 Task: Use sail Boat Effect in this video Movie B.mp4
Action: Mouse moved to (155, 105)
Screenshot: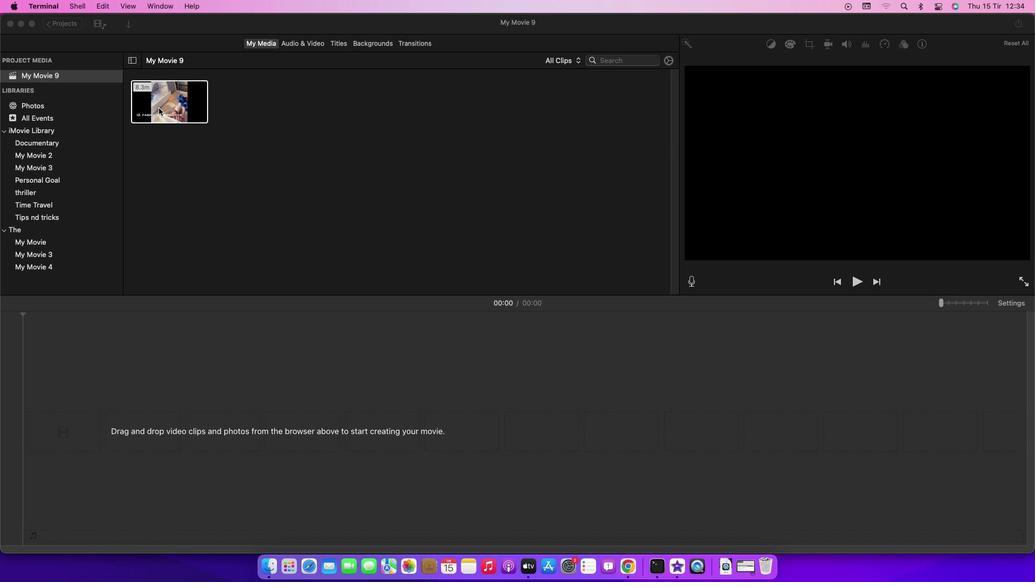 
Action: Mouse pressed left at (155, 105)
Screenshot: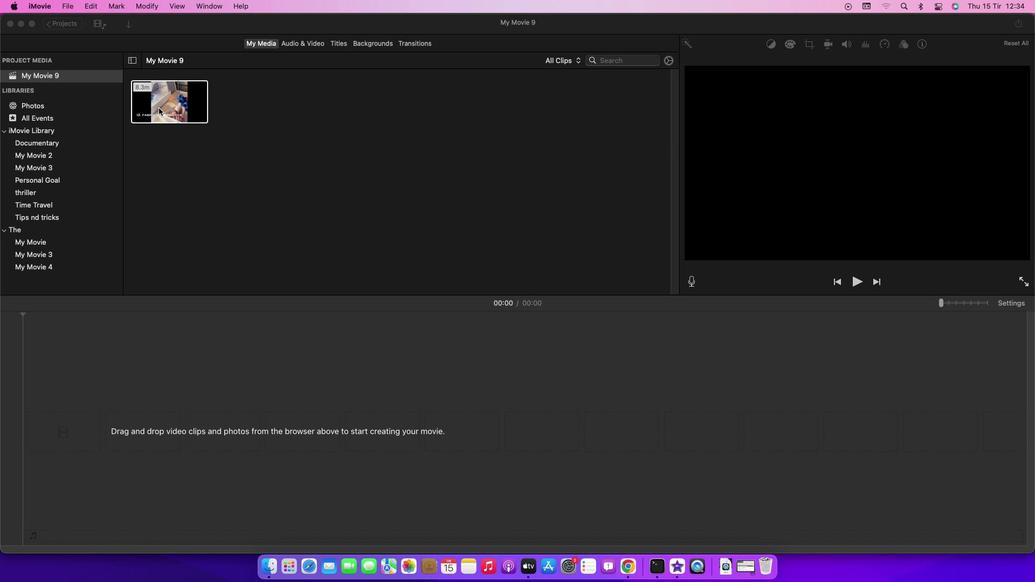 
Action: Mouse moved to (172, 90)
Screenshot: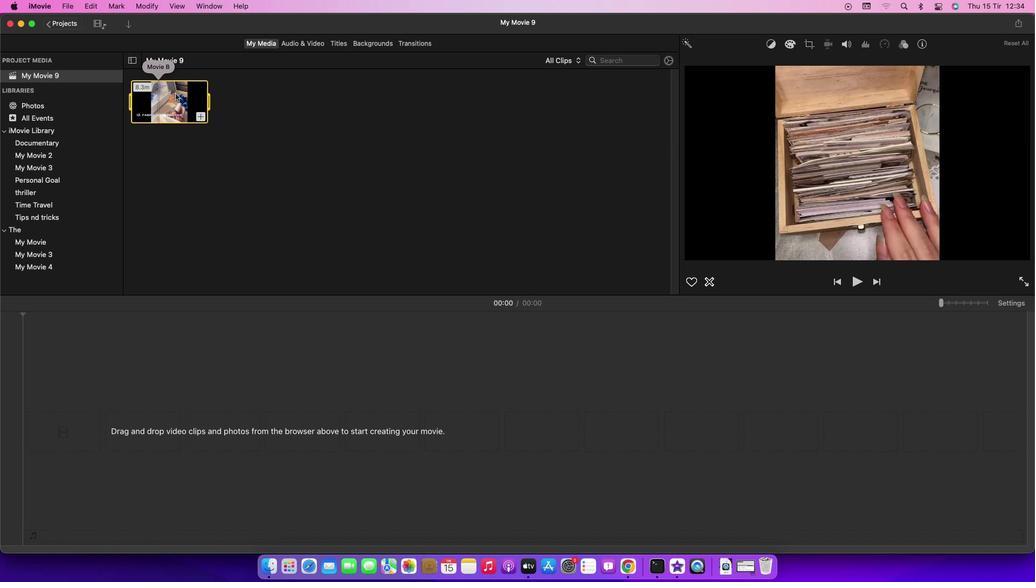 
Action: Mouse pressed left at (172, 90)
Screenshot: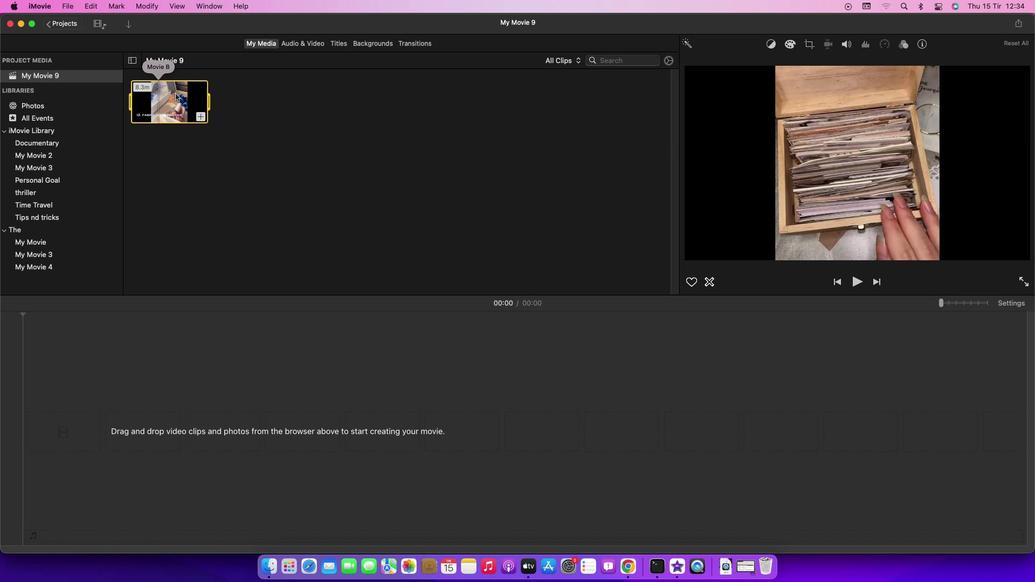 
Action: Mouse moved to (282, 38)
Screenshot: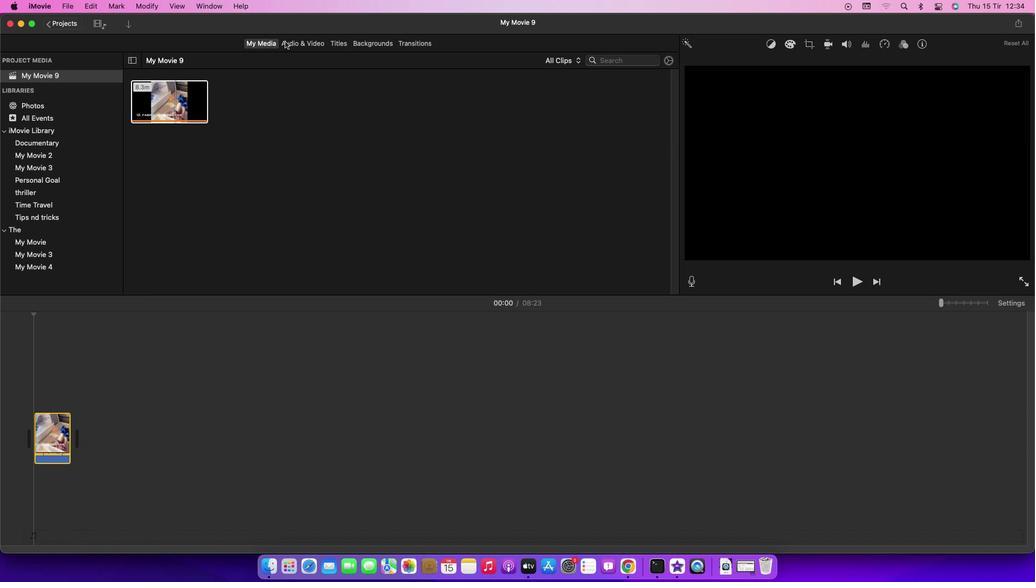 
Action: Mouse pressed left at (282, 38)
Screenshot: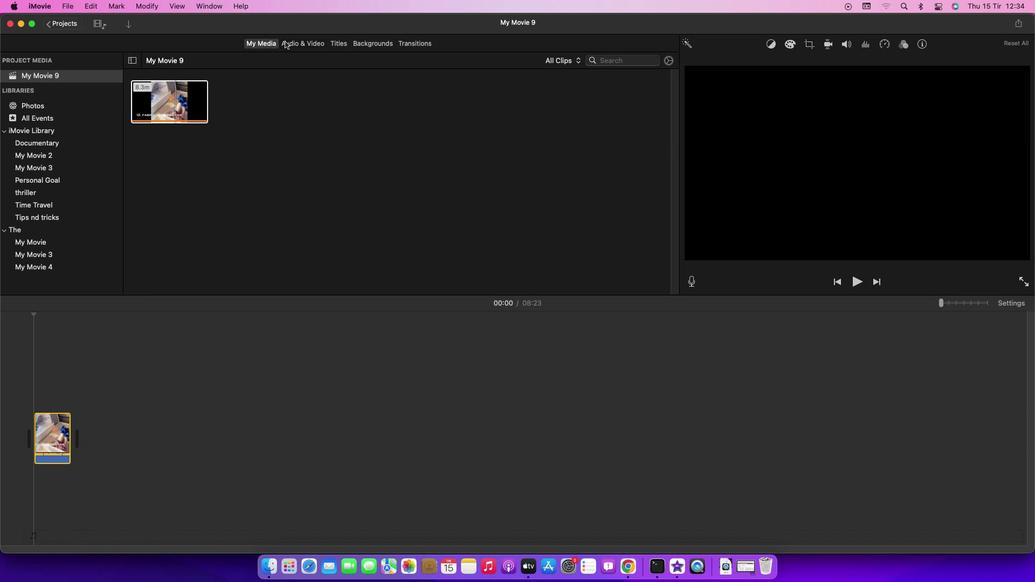 
Action: Mouse moved to (82, 99)
Screenshot: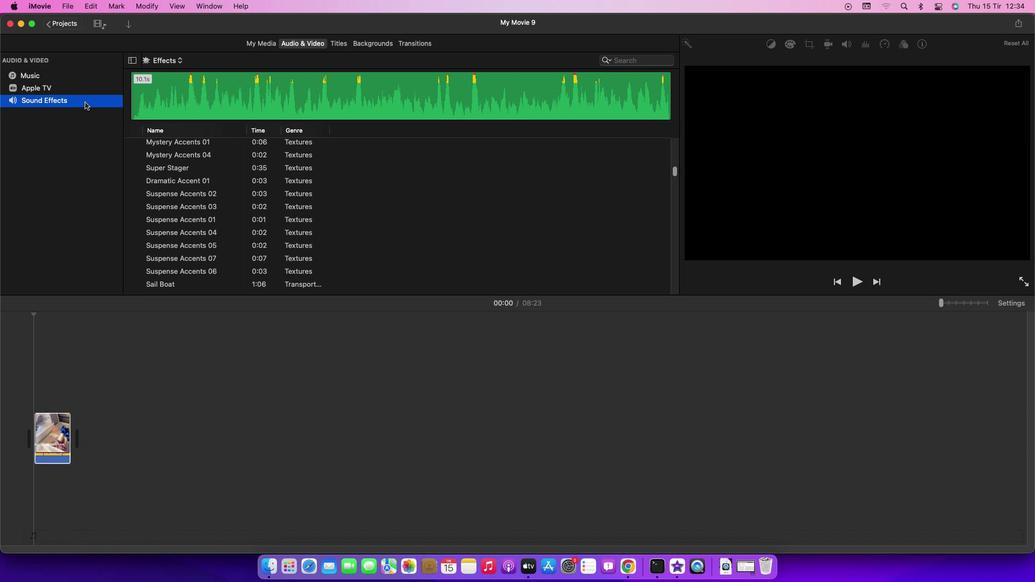 
Action: Mouse pressed left at (82, 99)
Screenshot: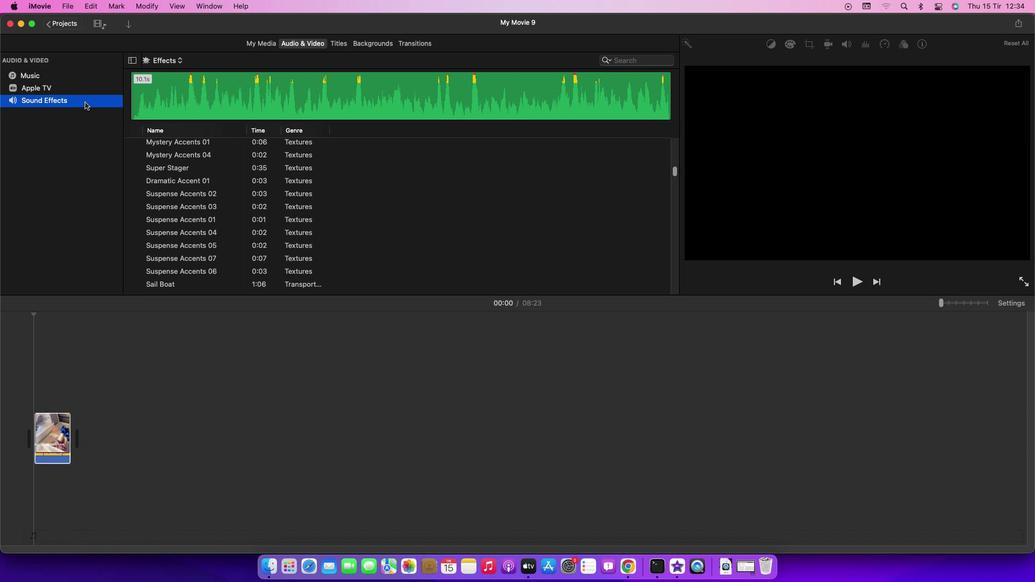 
Action: Mouse moved to (240, 250)
Screenshot: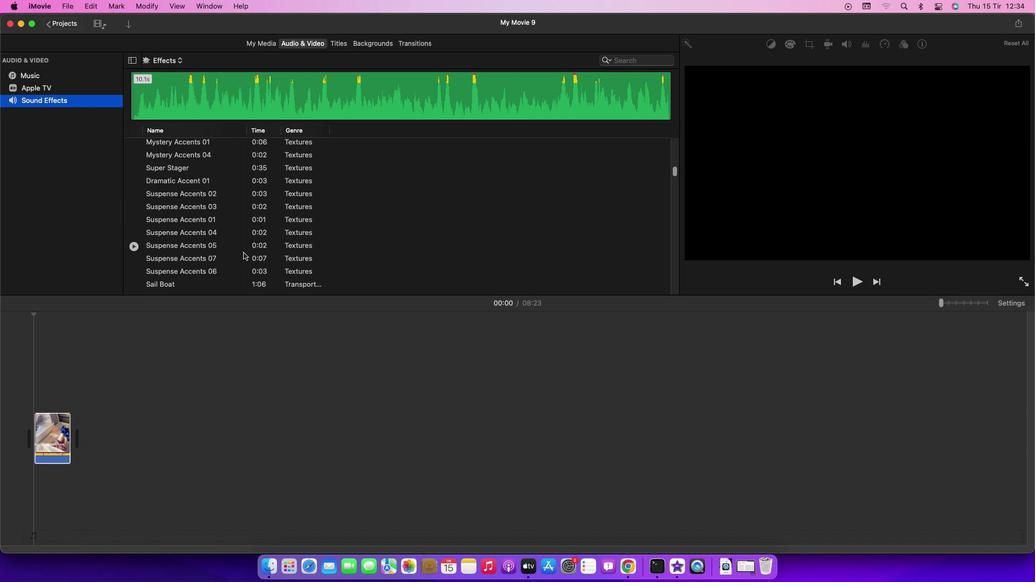 
Action: Mouse scrolled (240, 250) with delta (-2, -2)
Screenshot: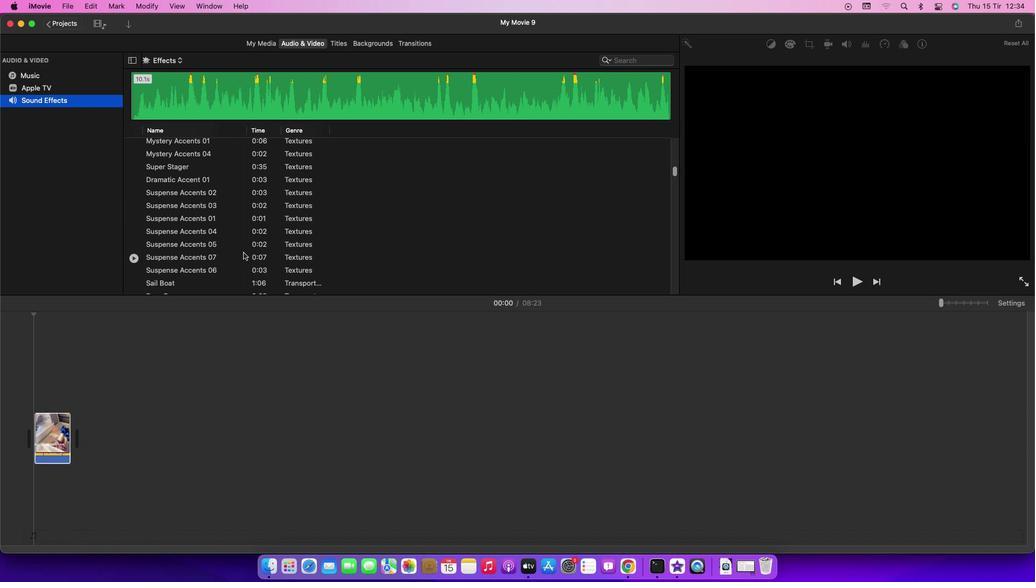 
Action: Mouse scrolled (240, 250) with delta (-2, -2)
Screenshot: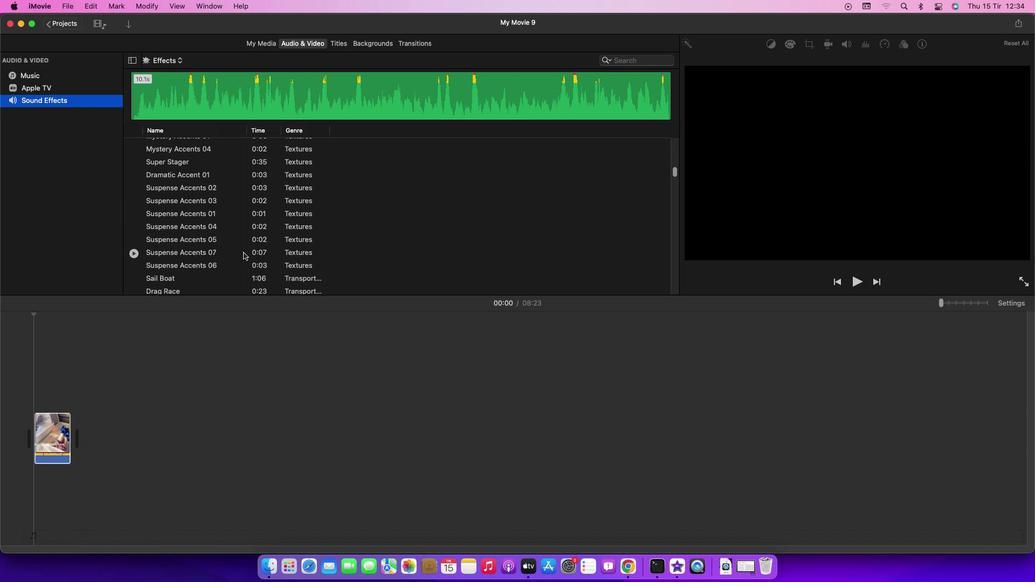 
Action: Mouse scrolled (240, 250) with delta (-2, -2)
Screenshot: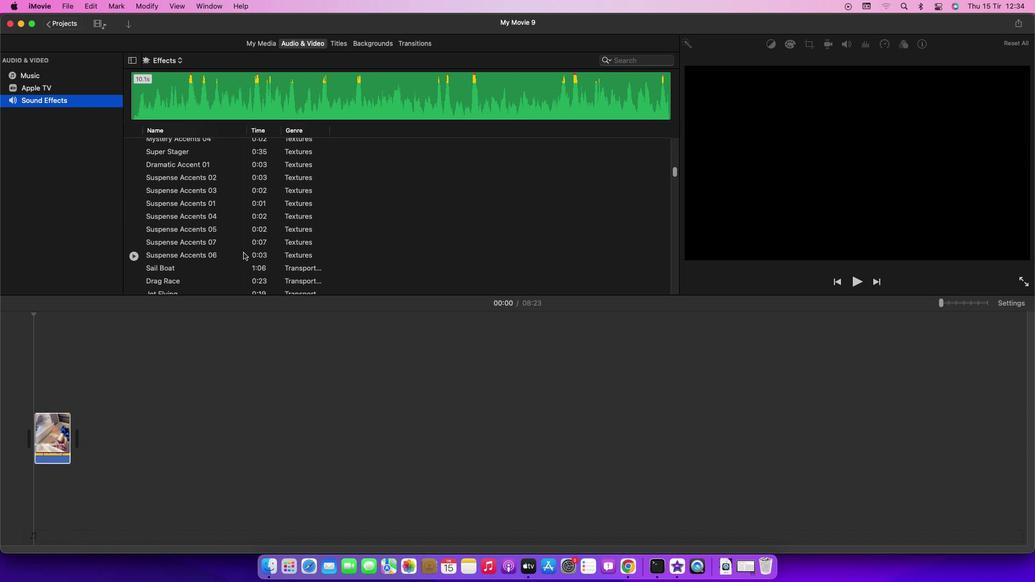 
Action: Mouse moved to (159, 264)
Screenshot: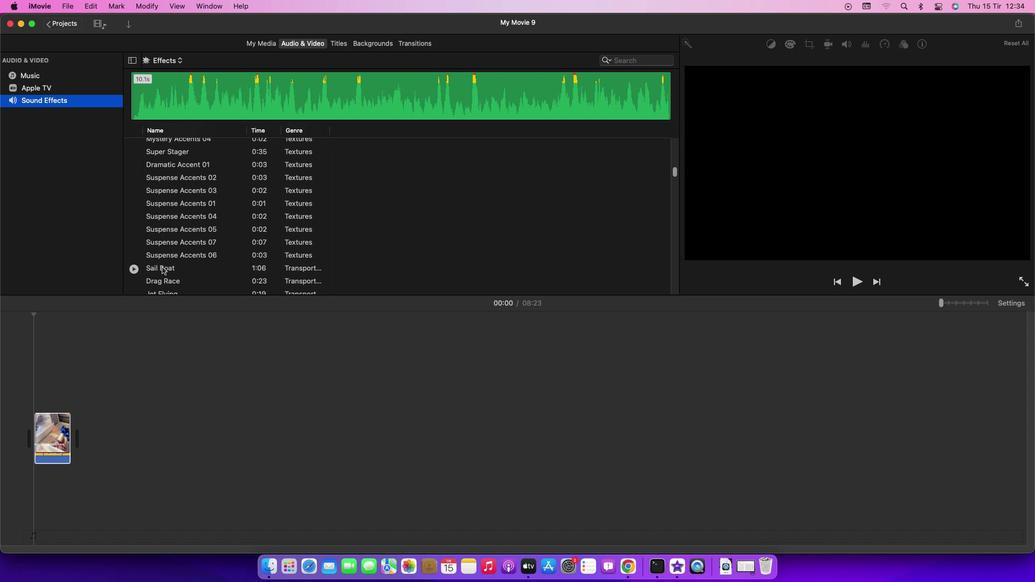 
Action: Mouse pressed left at (159, 264)
Screenshot: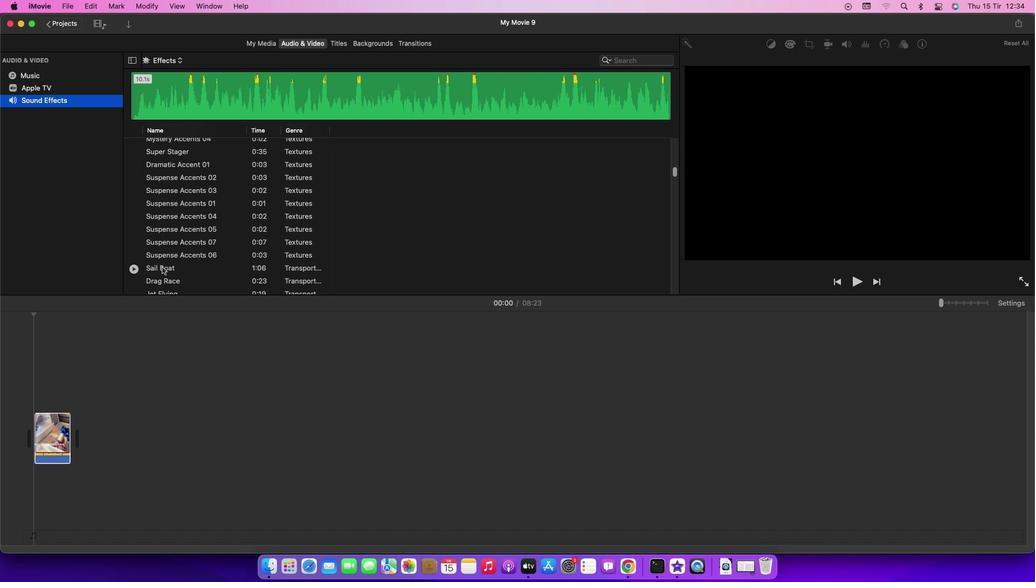 
Action: Mouse moved to (191, 409)
Screenshot: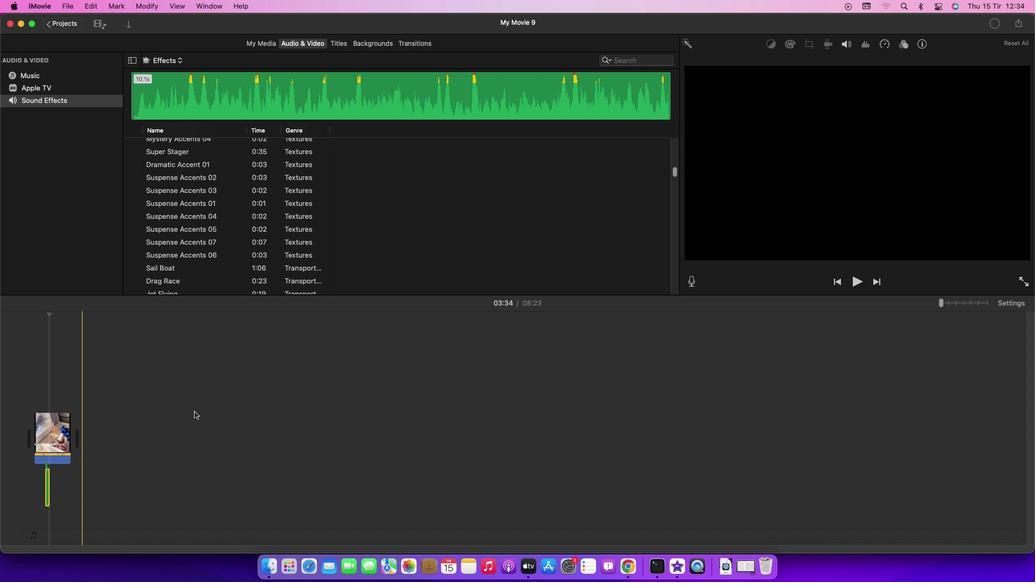
